 Task: Create a due date automation trigger when advanced on, the moment a card is due add content with a name ending with resume.
Action: Mouse moved to (1067, 315)
Screenshot: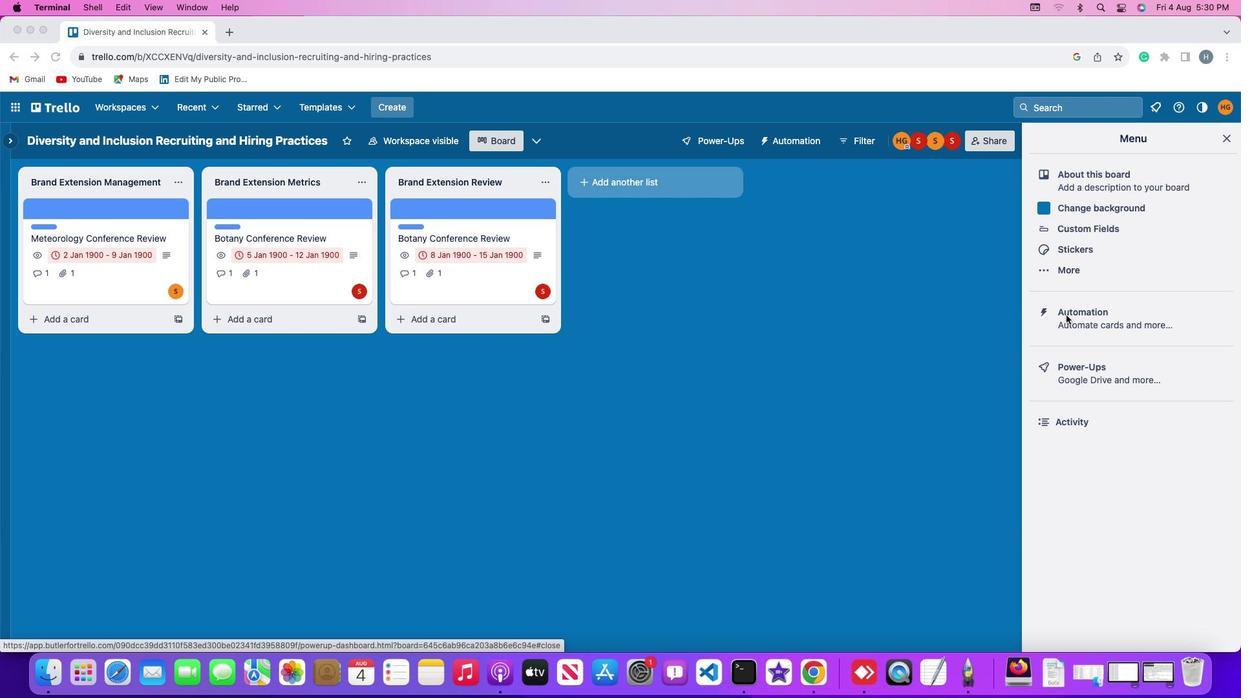 
Action: Mouse pressed left at (1067, 315)
Screenshot: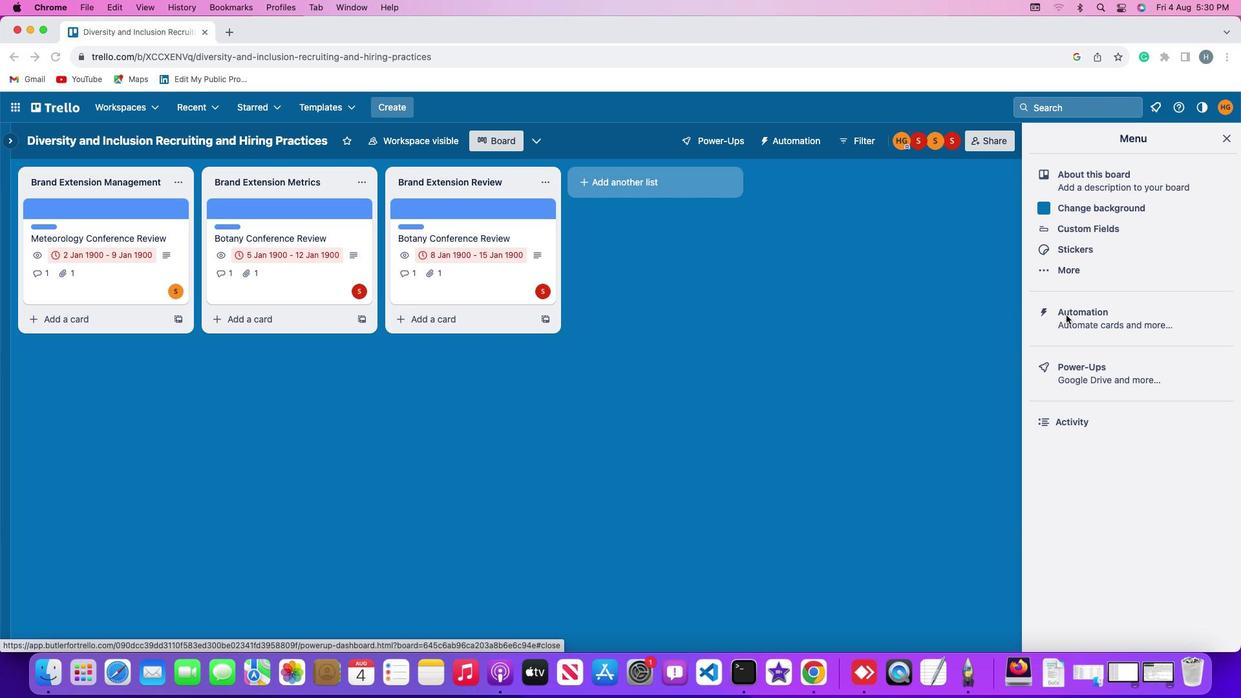 
Action: Mouse pressed left at (1067, 315)
Screenshot: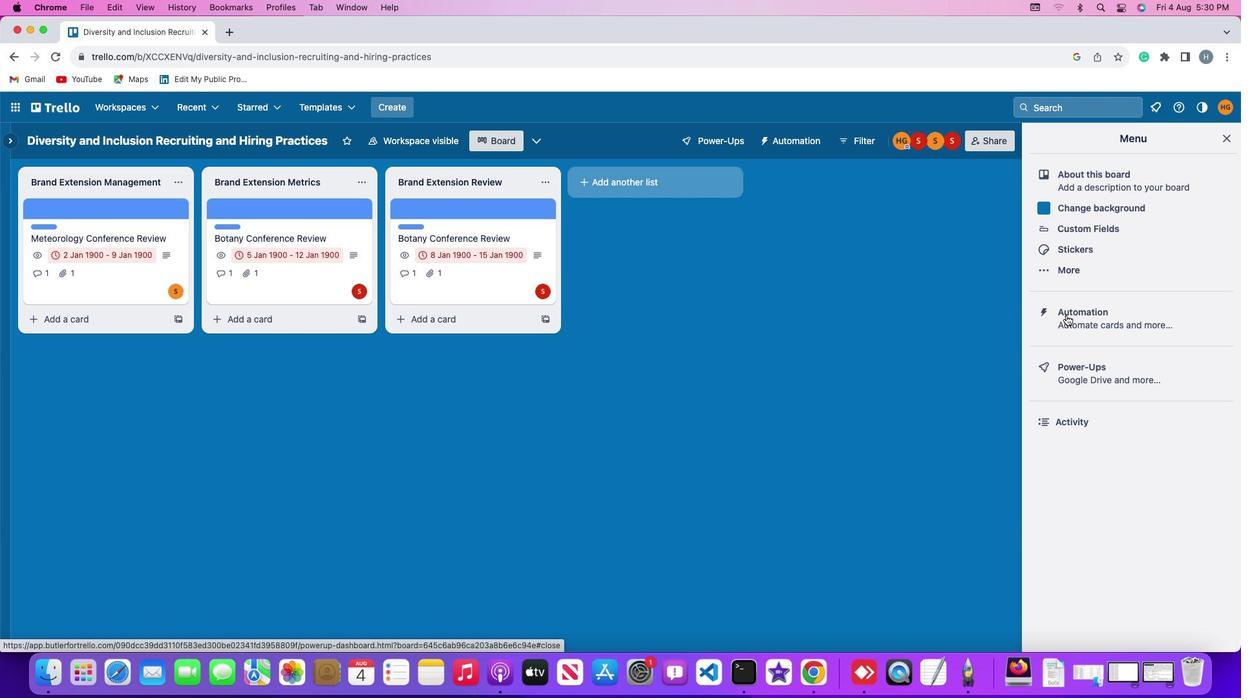 
Action: Mouse moved to (86, 301)
Screenshot: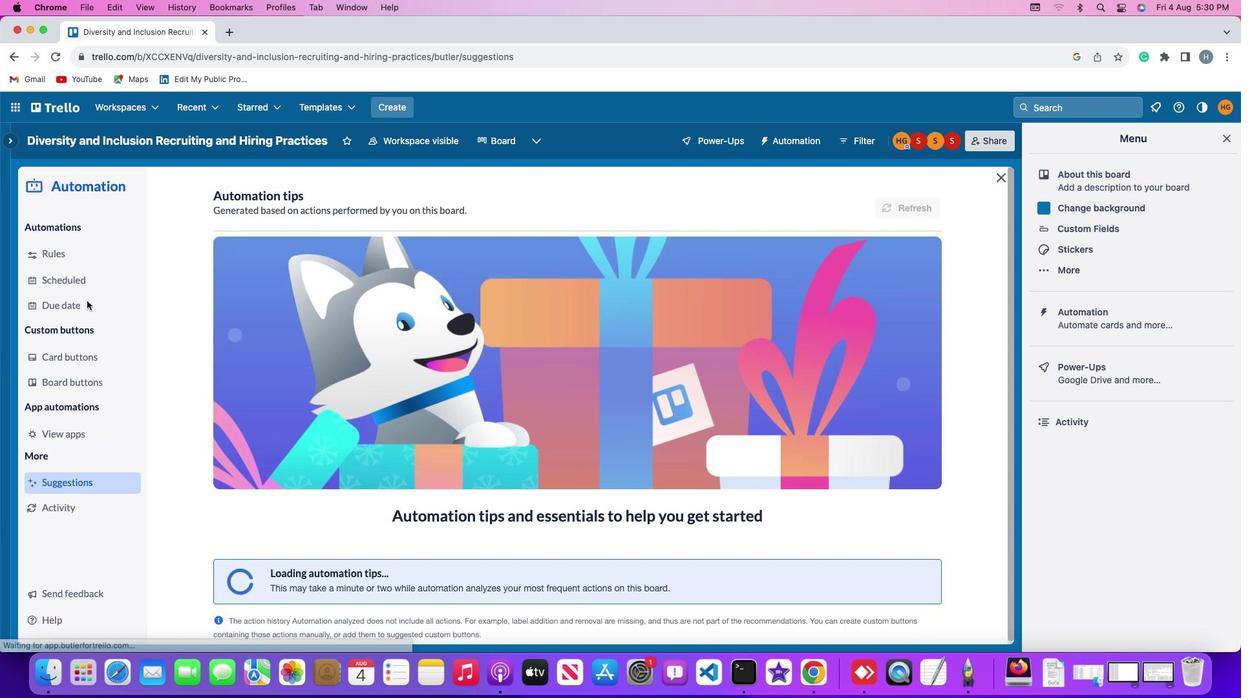 
Action: Mouse pressed left at (86, 301)
Screenshot: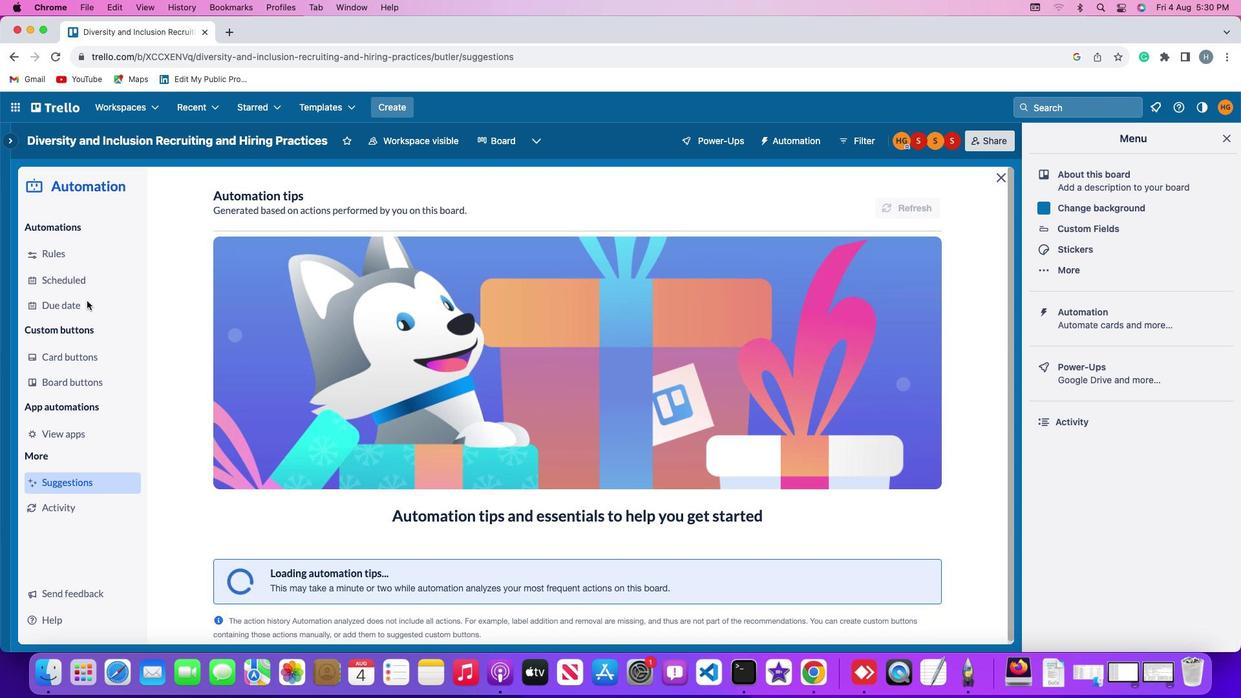 
Action: Mouse moved to (899, 198)
Screenshot: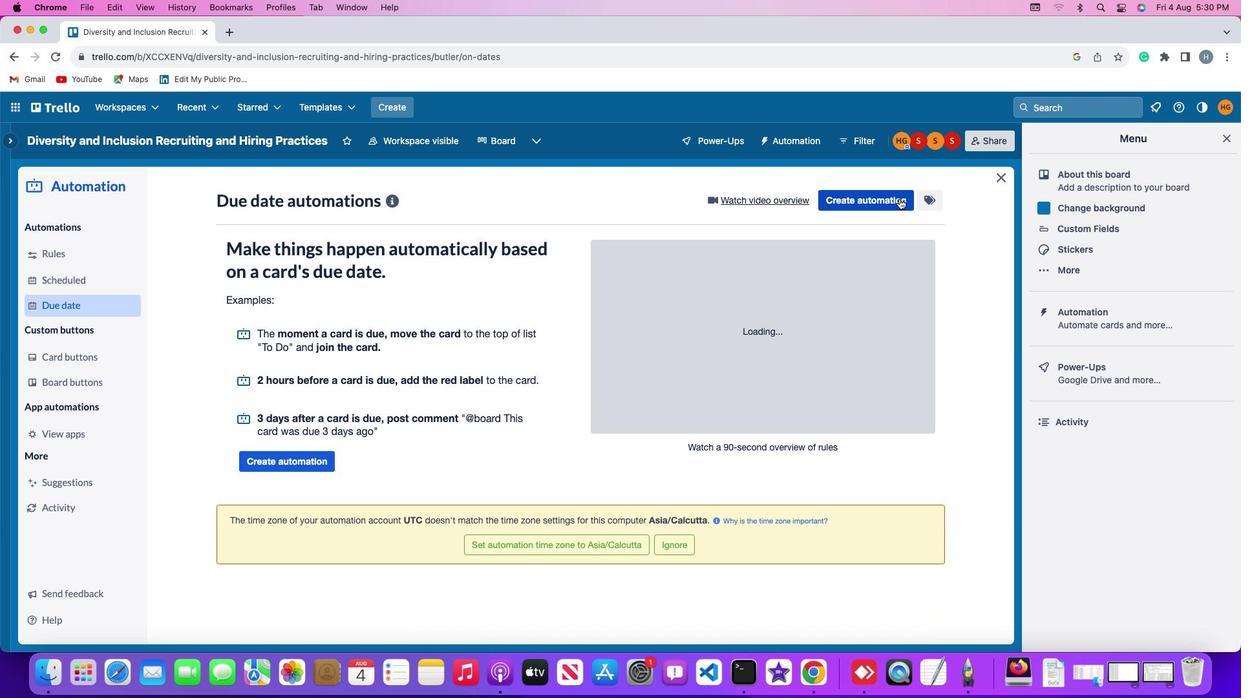 
Action: Mouse pressed left at (899, 198)
Screenshot: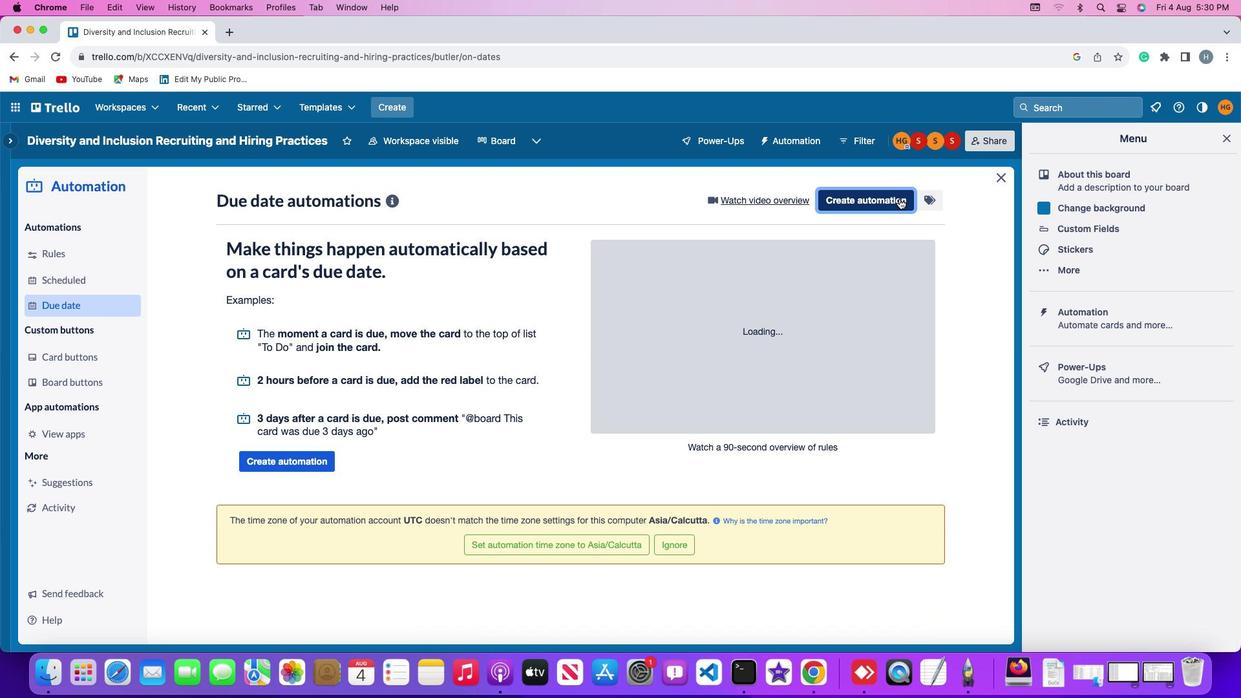 
Action: Mouse moved to (635, 321)
Screenshot: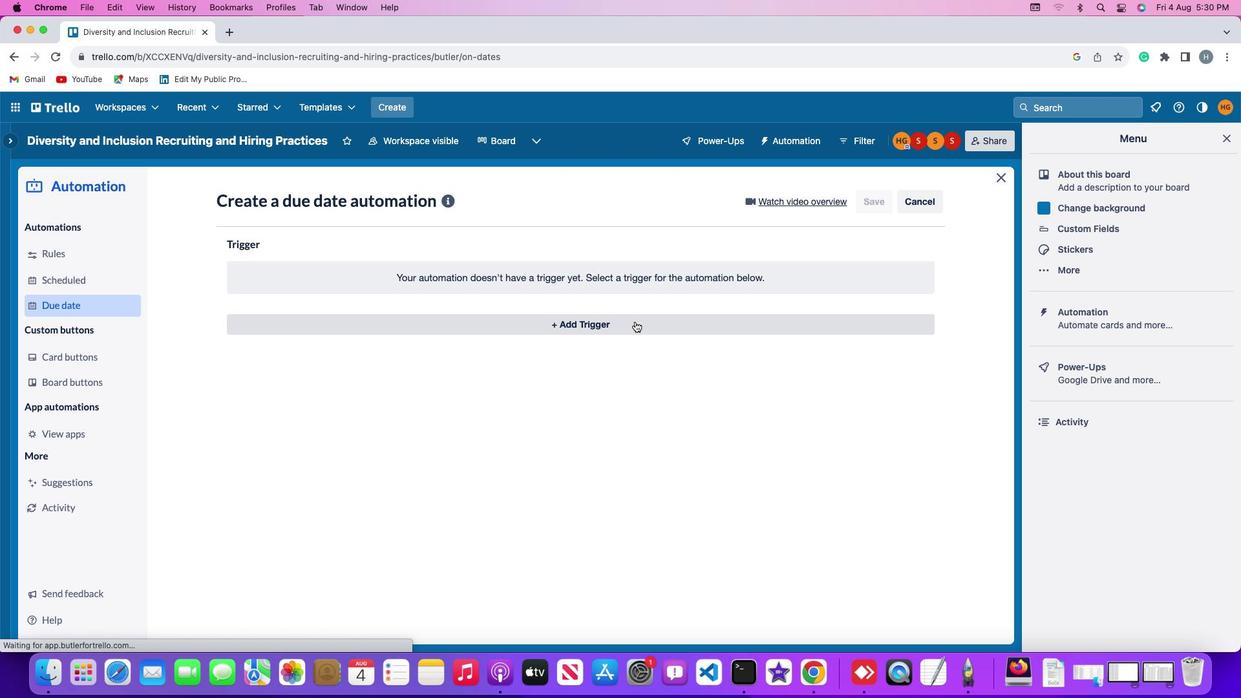 
Action: Mouse pressed left at (635, 321)
Screenshot: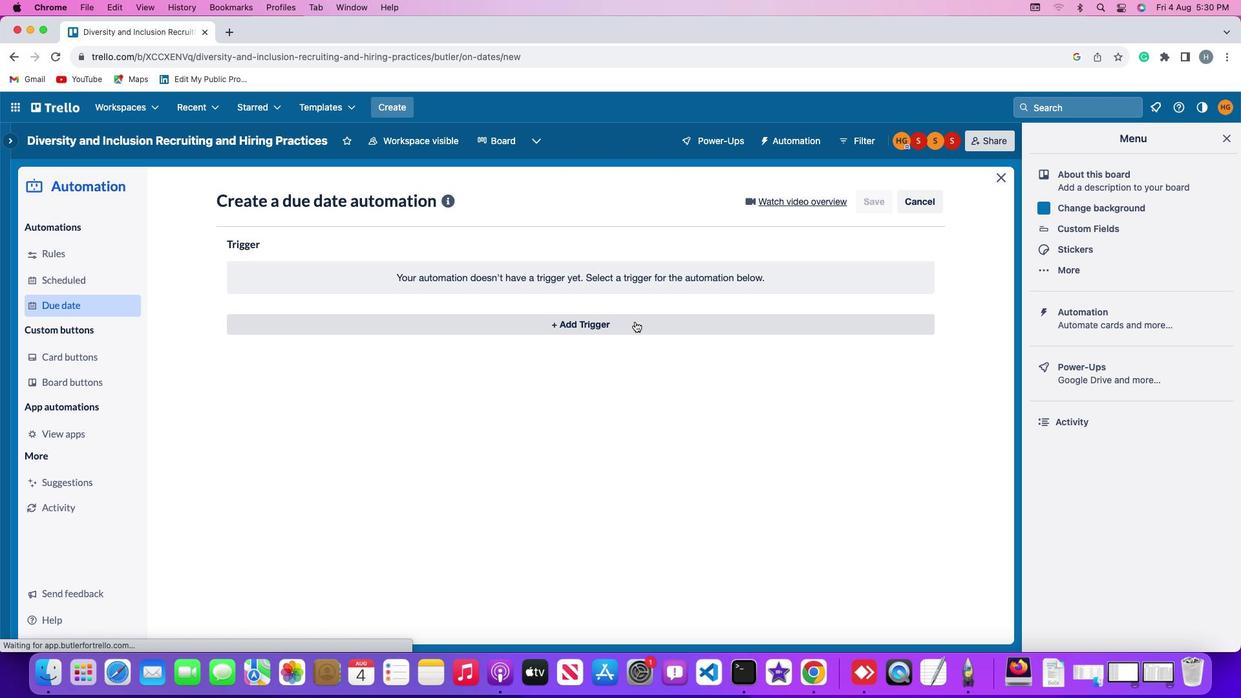 
Action: Mouse moved to (269, 479)
Screenshot: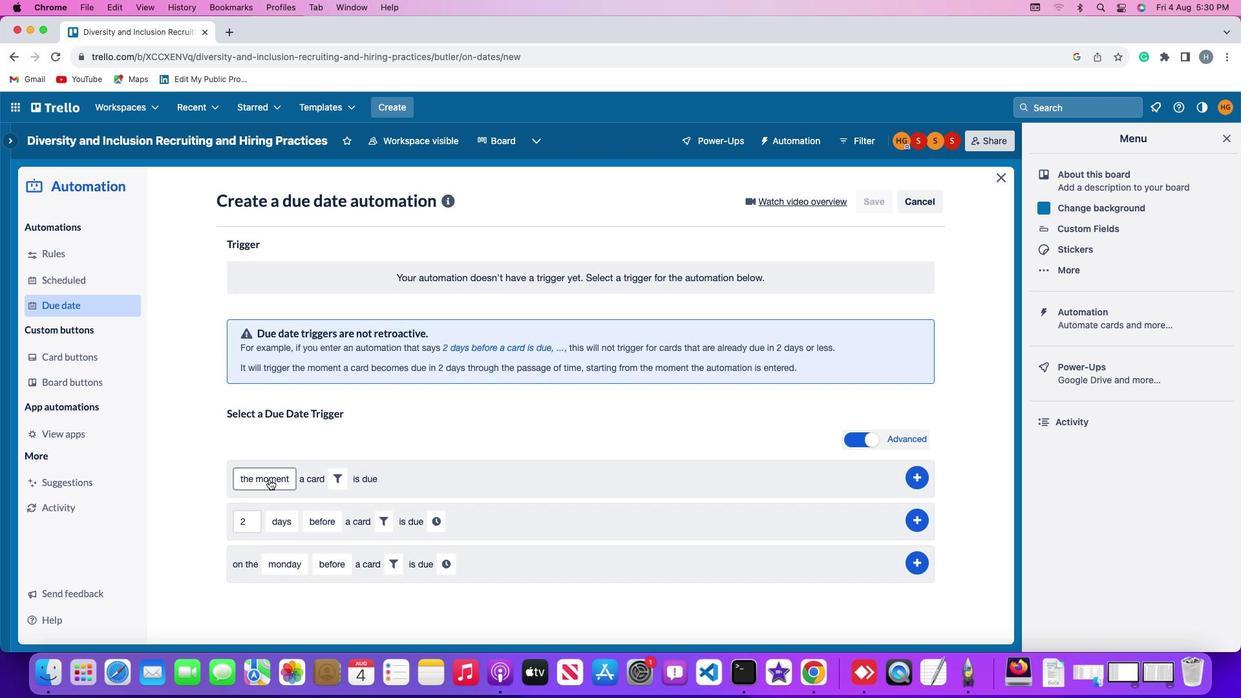 
Action: Mouse pressed left at (269, 479)
Screenshot: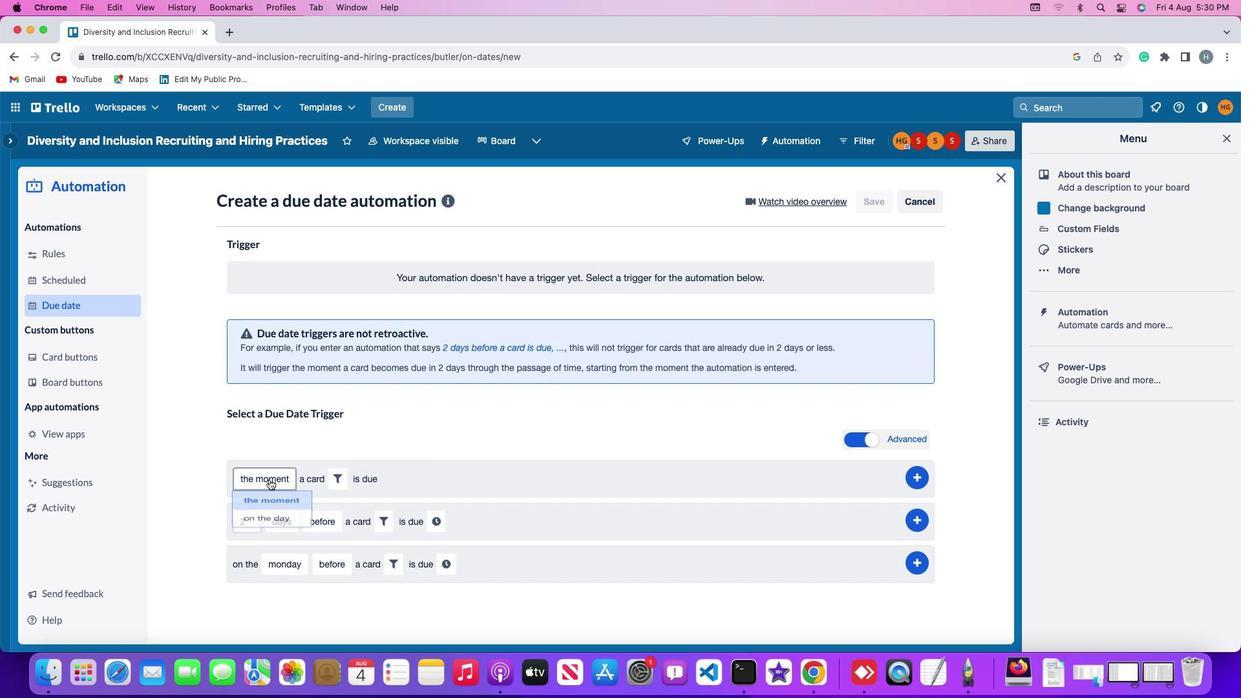 
Action: Mouse moved to (272, 499)
Screenshot: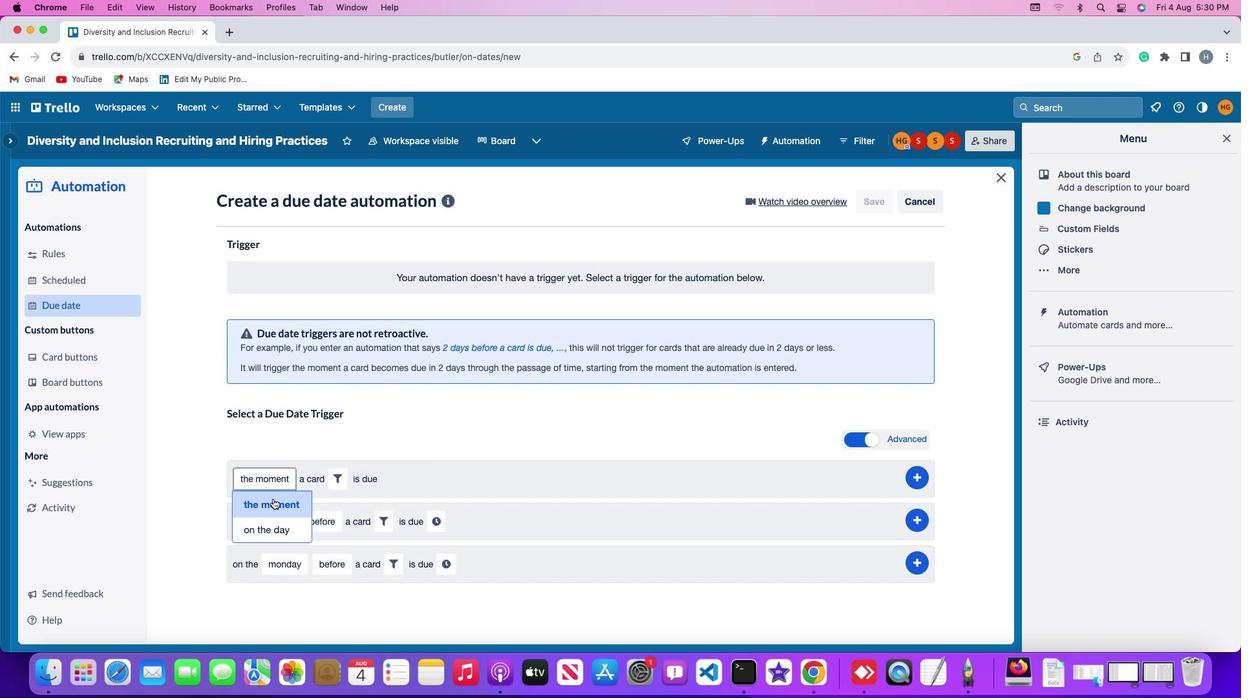 
Action: Mouse pressed left at (272, 499)
Screenshot: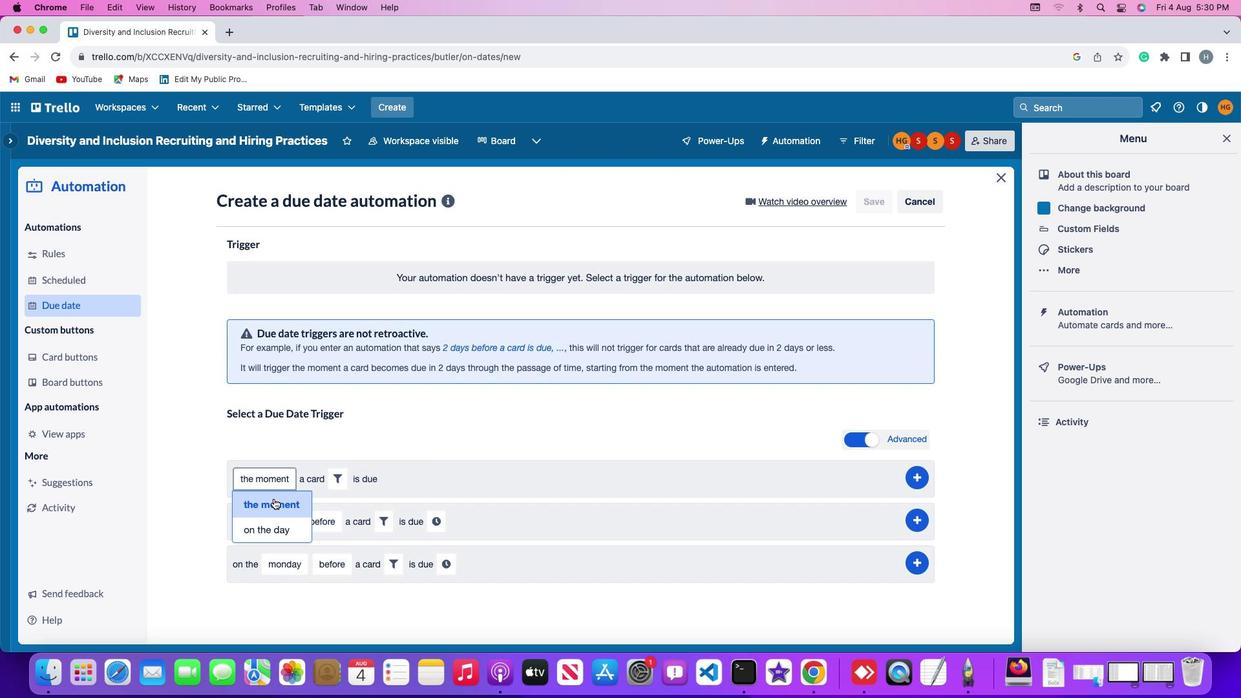 
Action: Mouse moved to (335, 481)
Screenshot: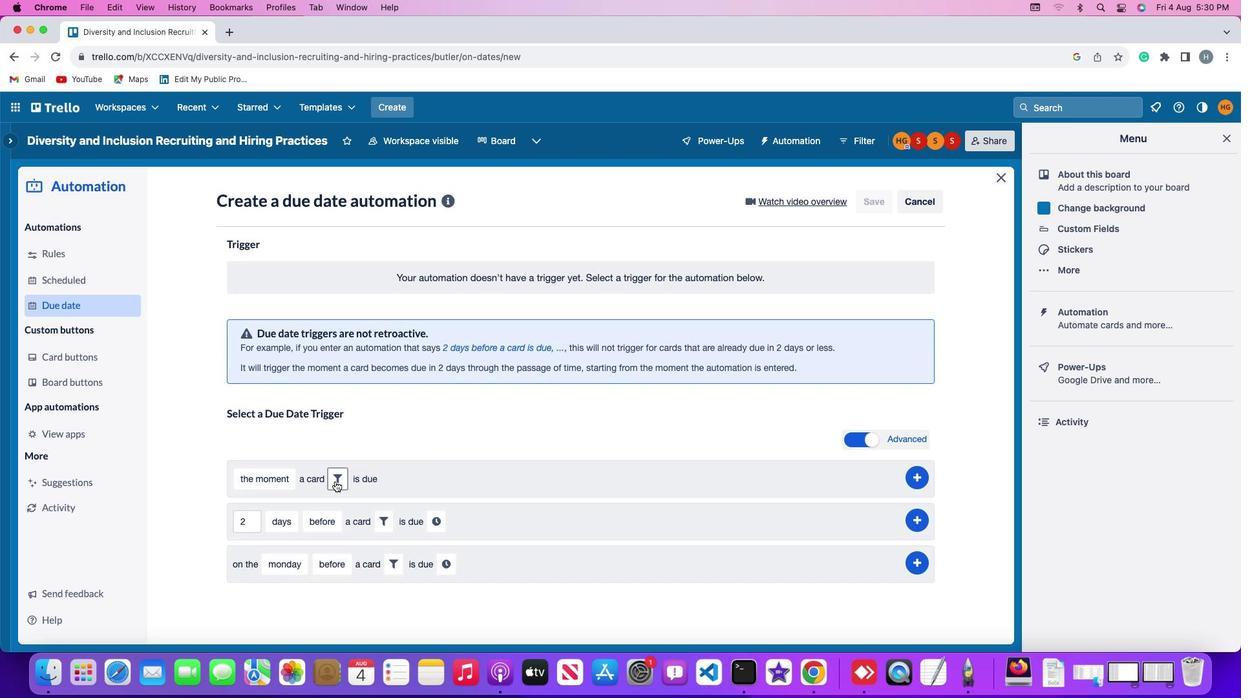 
Action: Mouse pressed left at (335, 481)
Screenshot: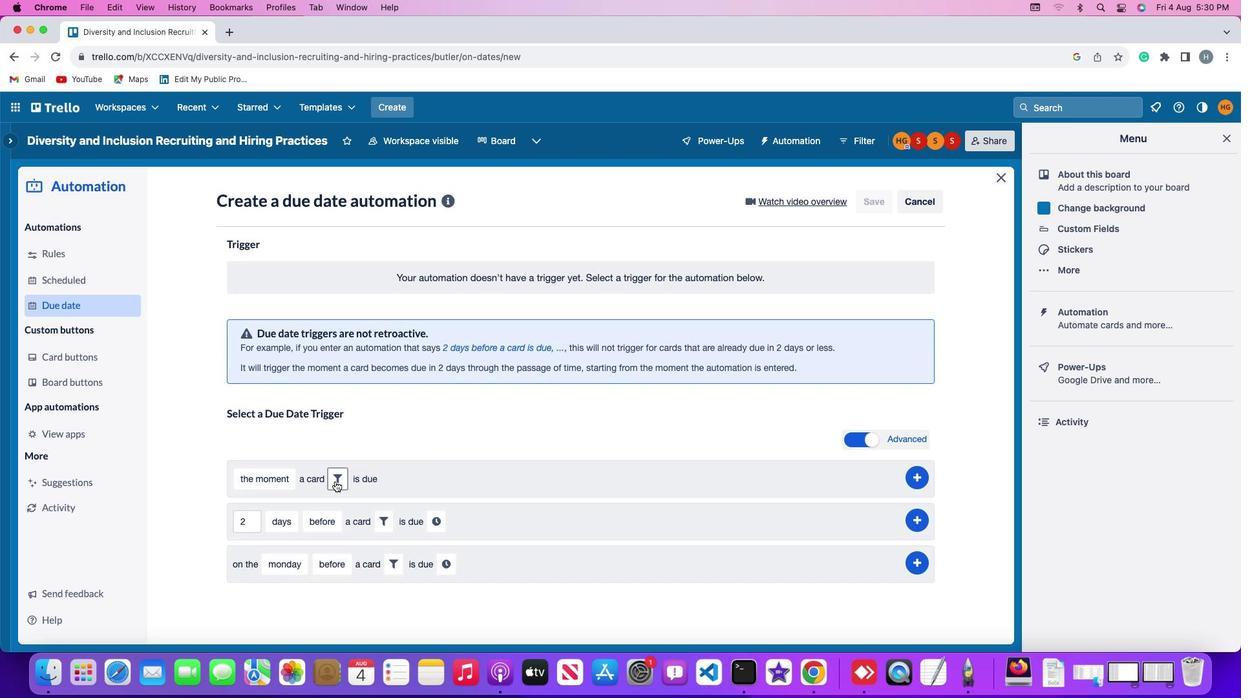 
Action: Mouse moved to (505, 519)
Screenshot: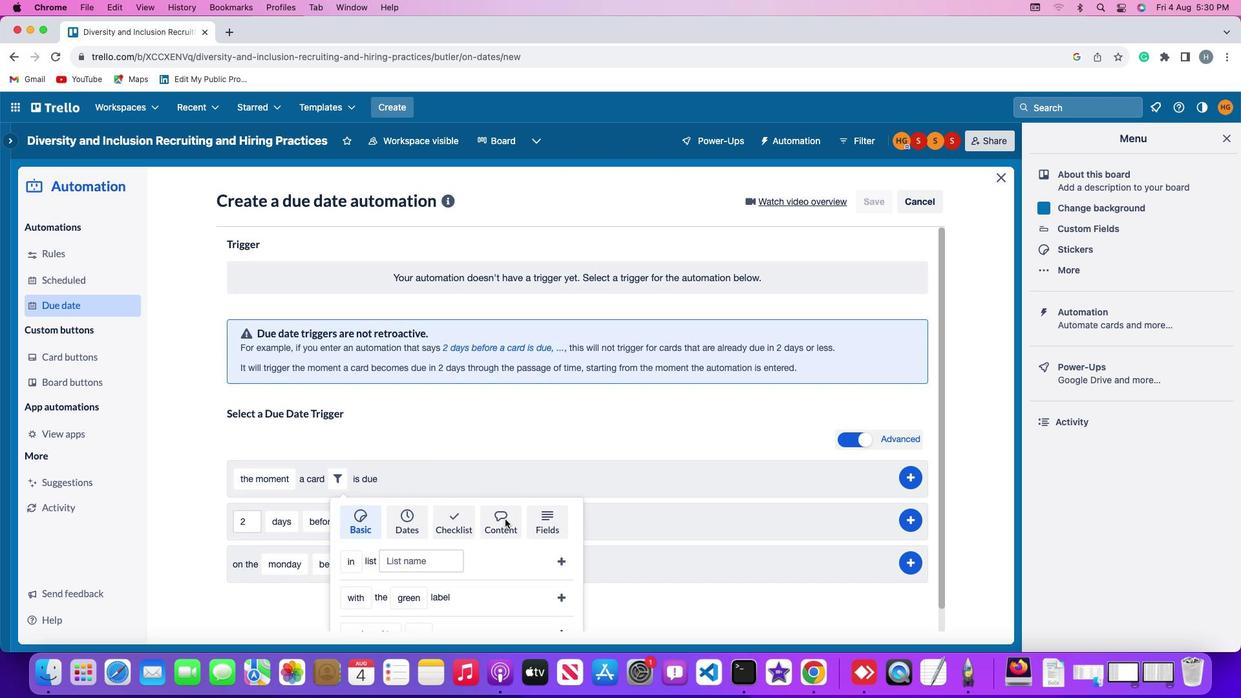 
Action: Mouse pressed left at (505, 519)
Screenshot: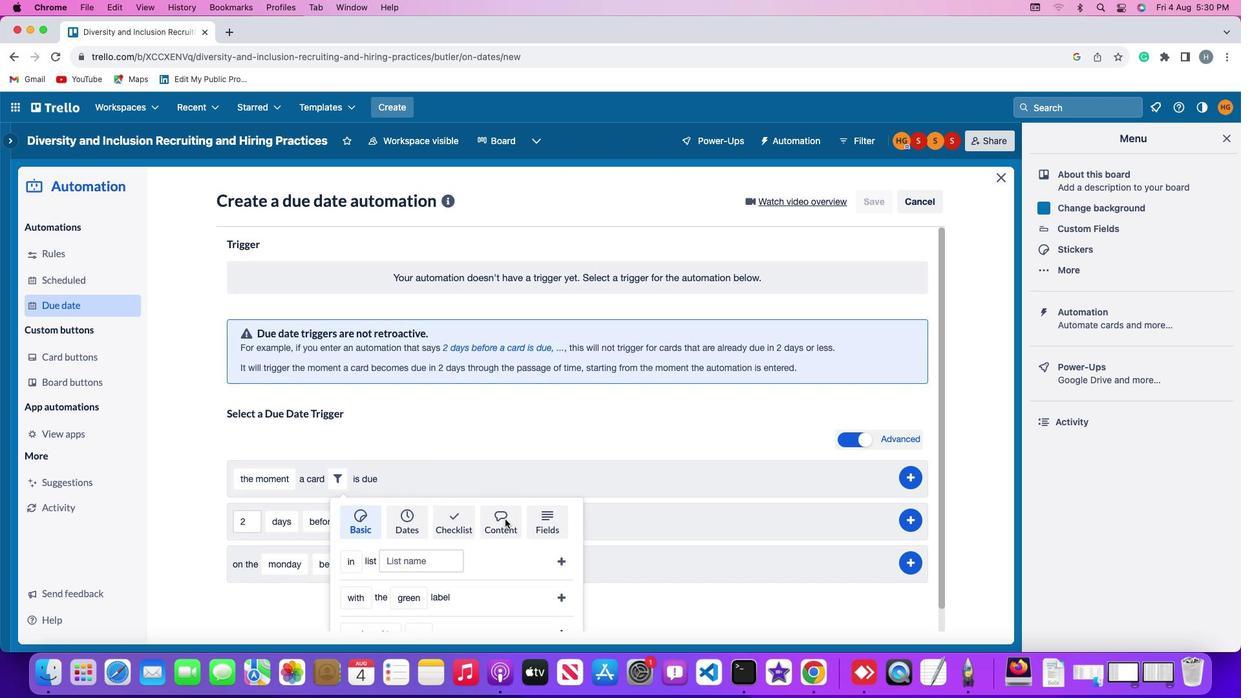 
Action: Mouse scrolled (505, 519) with delta (0, 0)
Screenshot: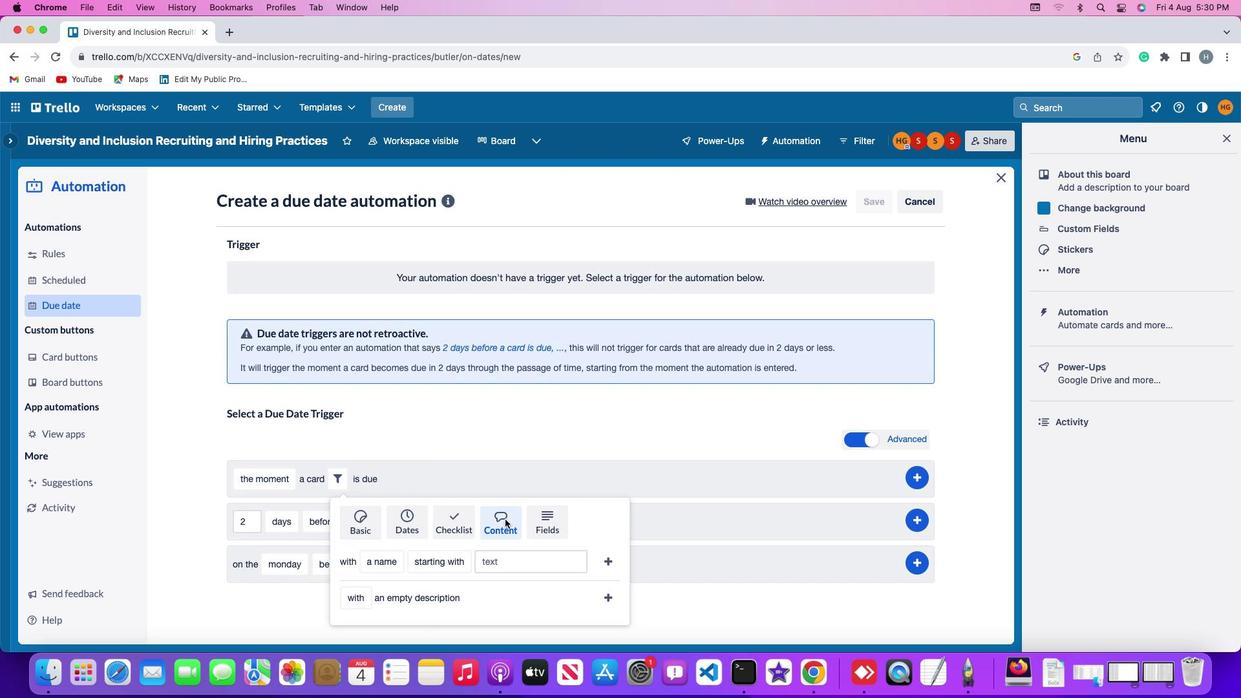 
Action: Mouse scrolled (505, 519) with delta (0, 0)
Screenshot: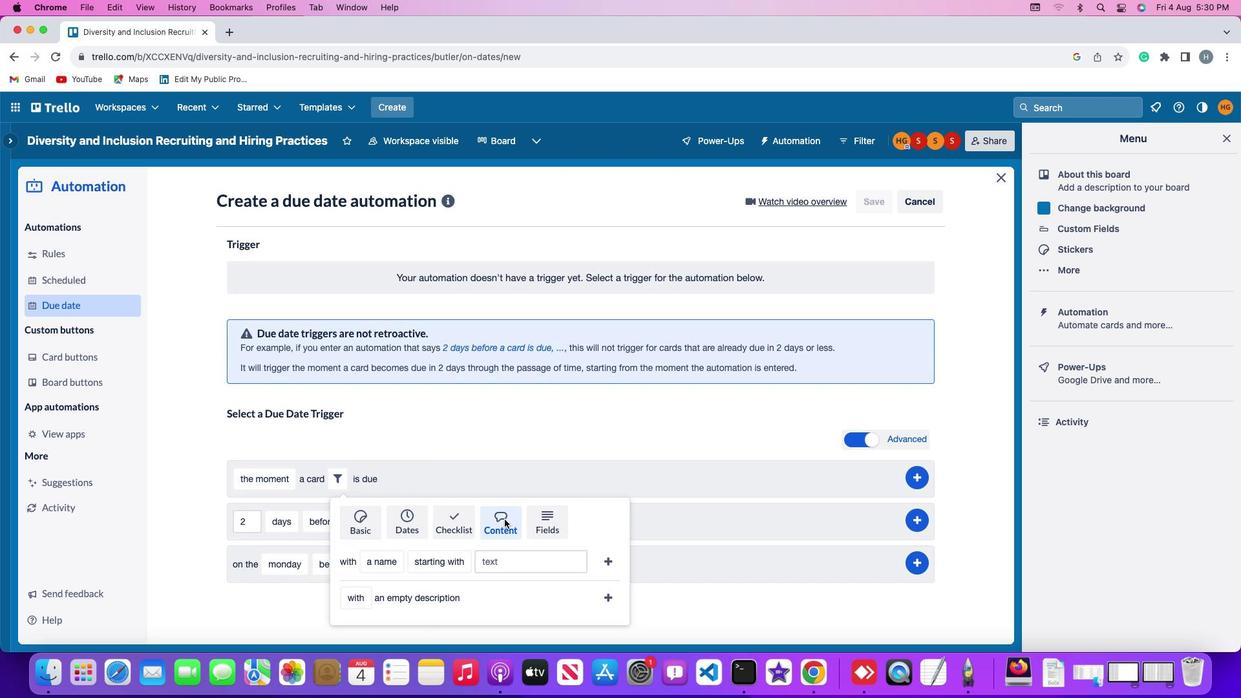 
Action: Mouse scrolled (505, 519) with delta (0, -1)
Screenshot: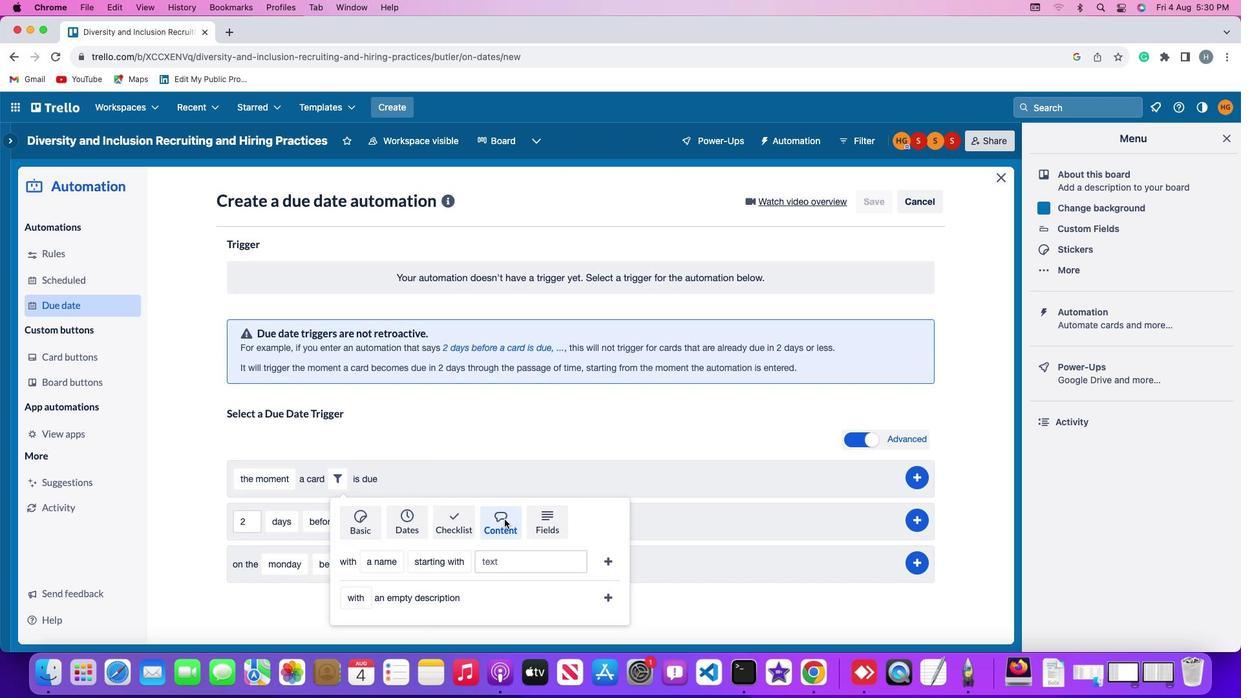 
Action: Mouse moved to (413, 483)
Screenshot: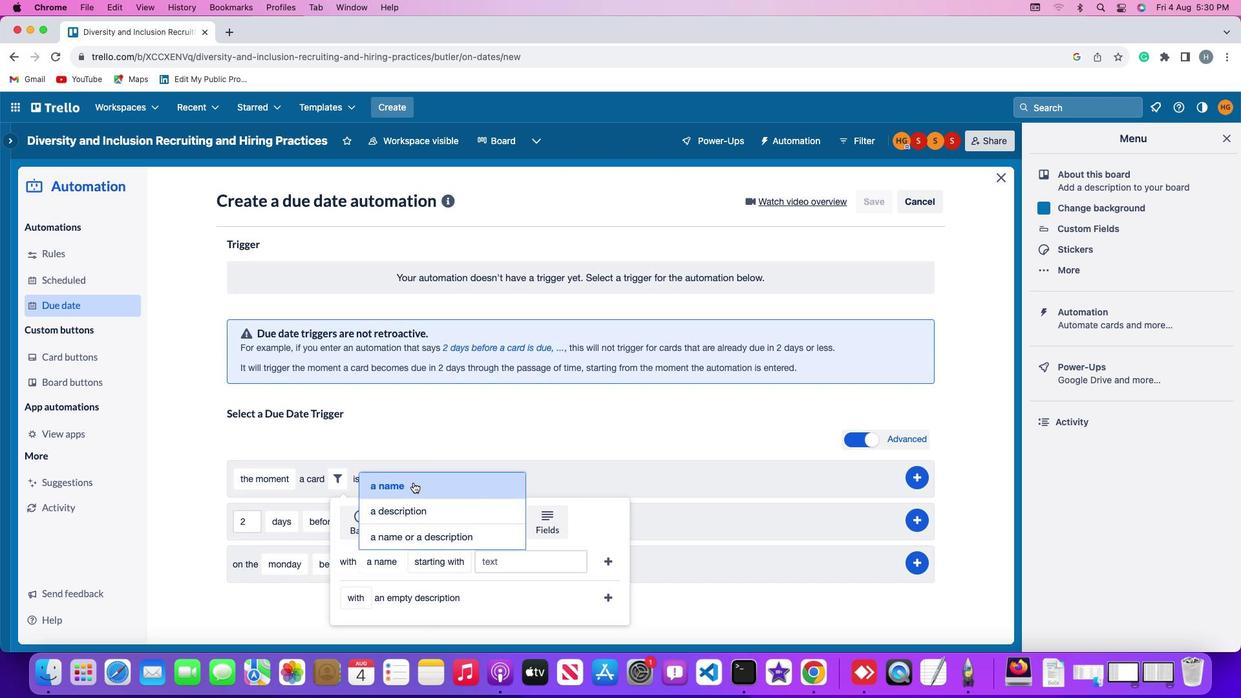 
Action: Mouse pressed left at (413, 483)
Screenshot: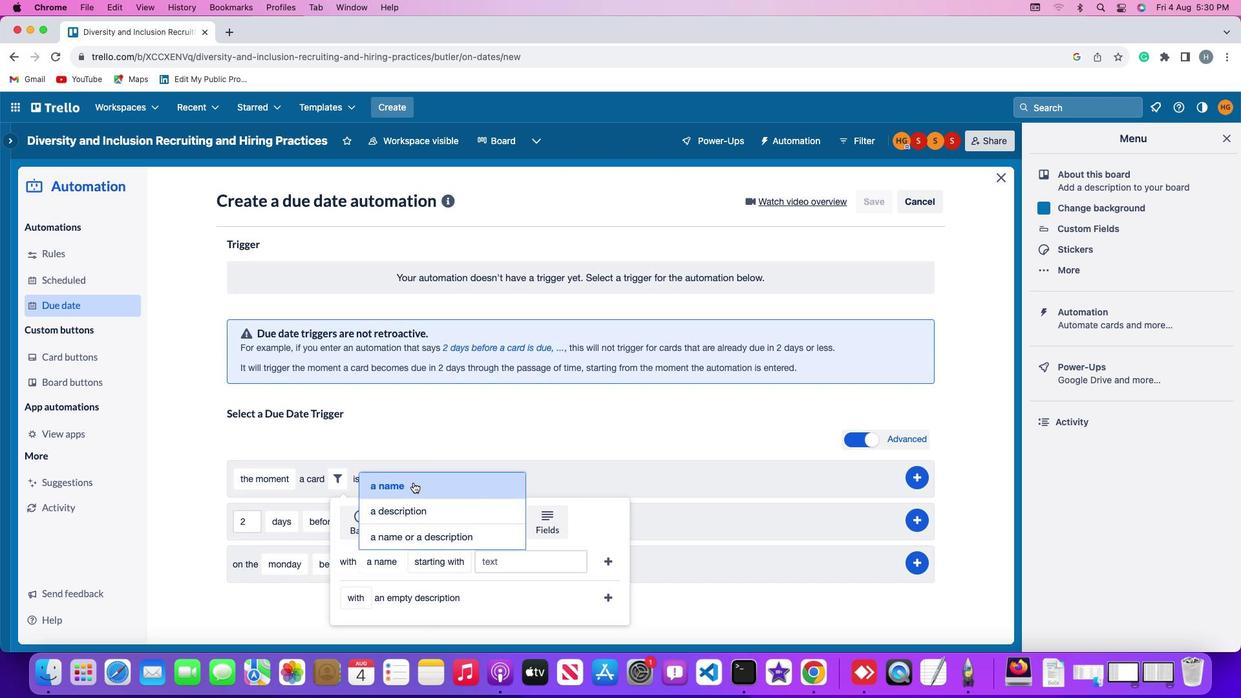 
Action: Mouse moved to (470, 432)
Screenshot: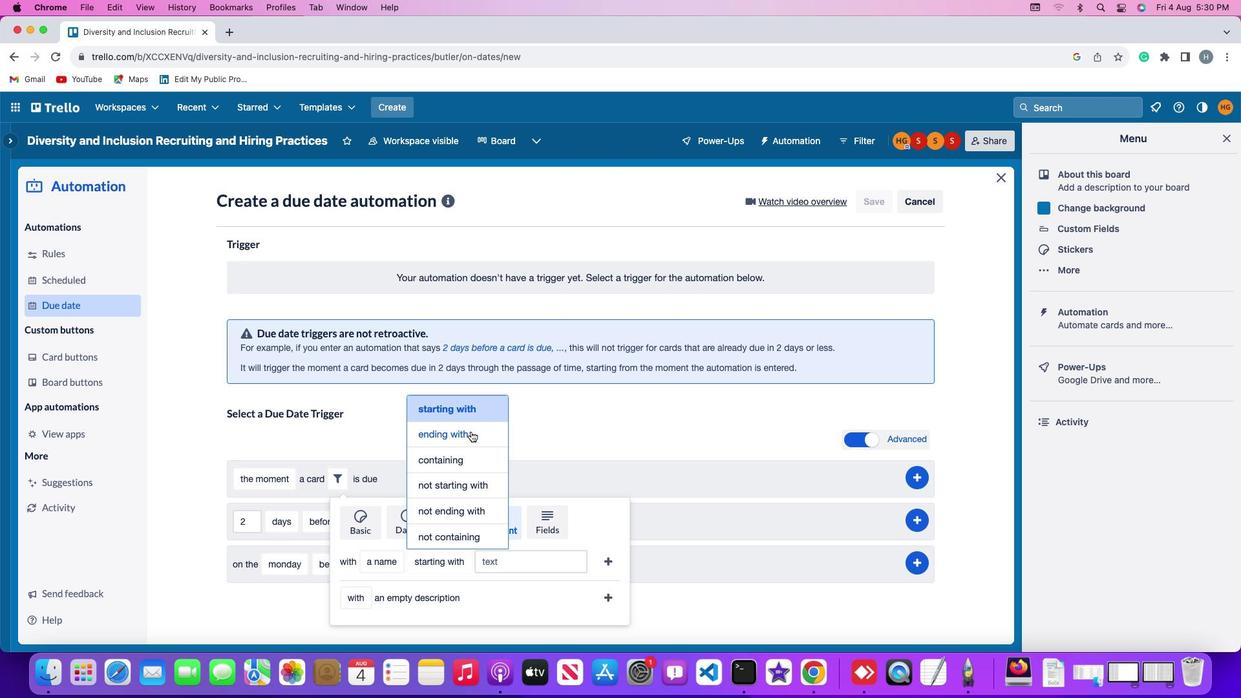 
Action: Mouse pressed left at (470, 432)
Screenshot: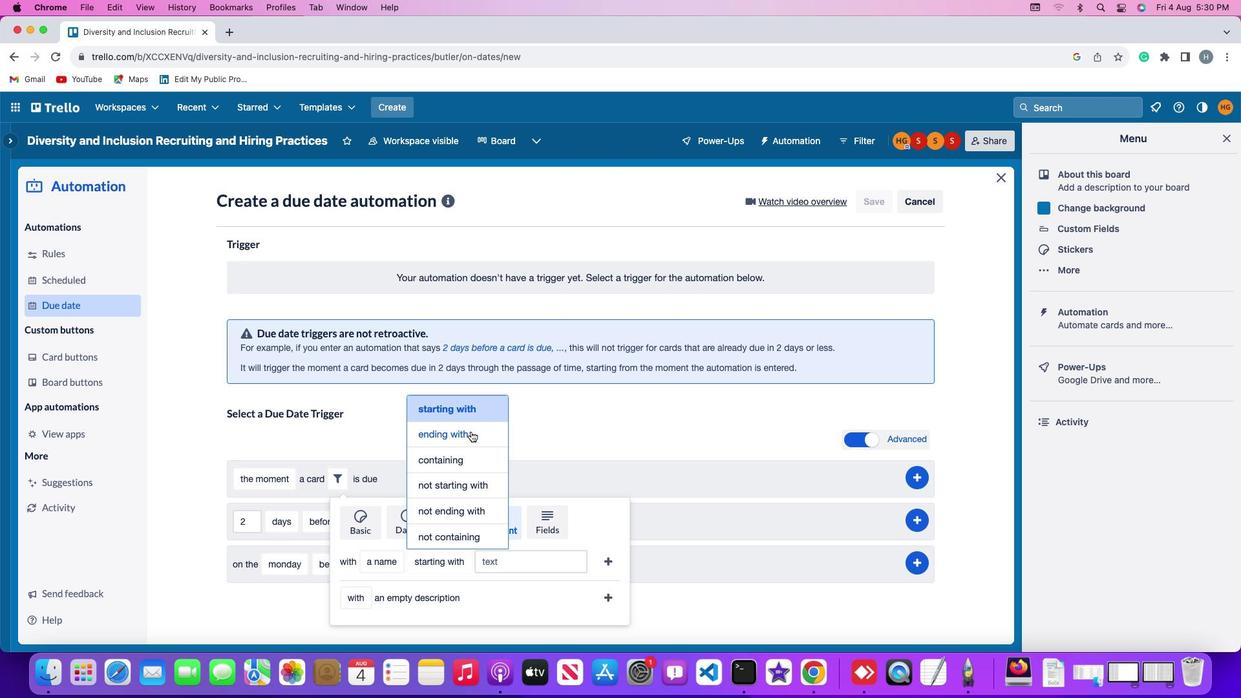 
Action: Mouse moved to (516, 561)
Screenshot: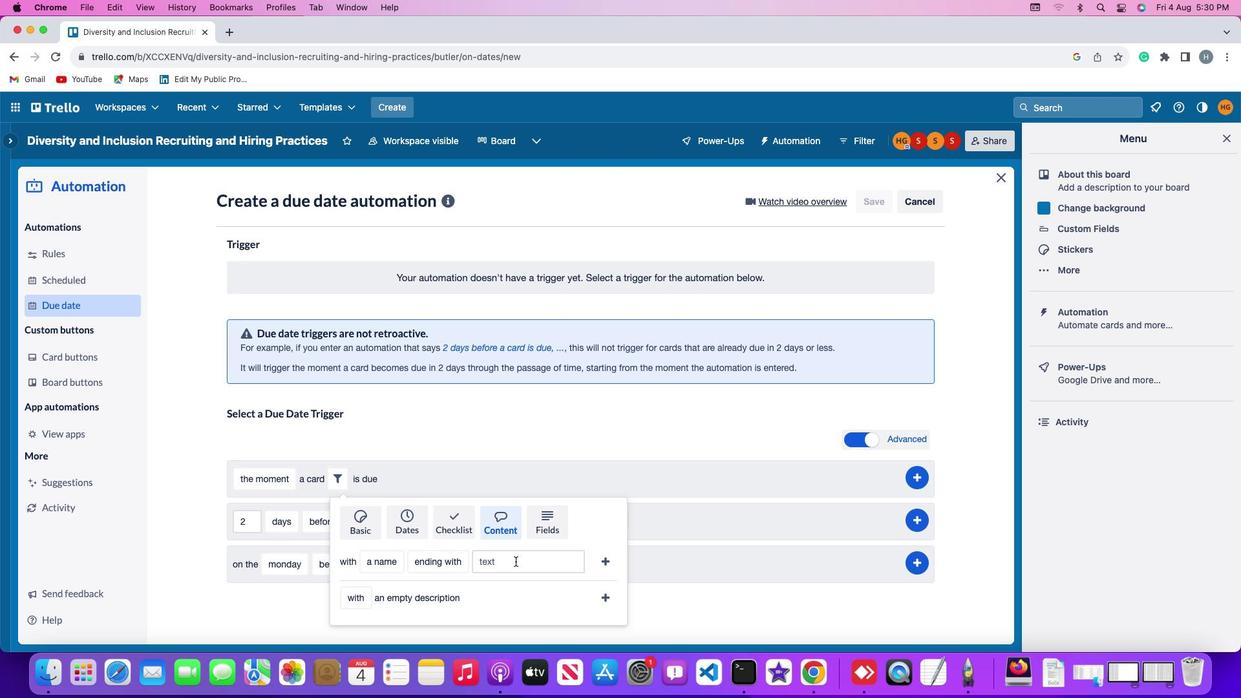 
Action: Mouse pressed left at (516, 561)
Screenshot: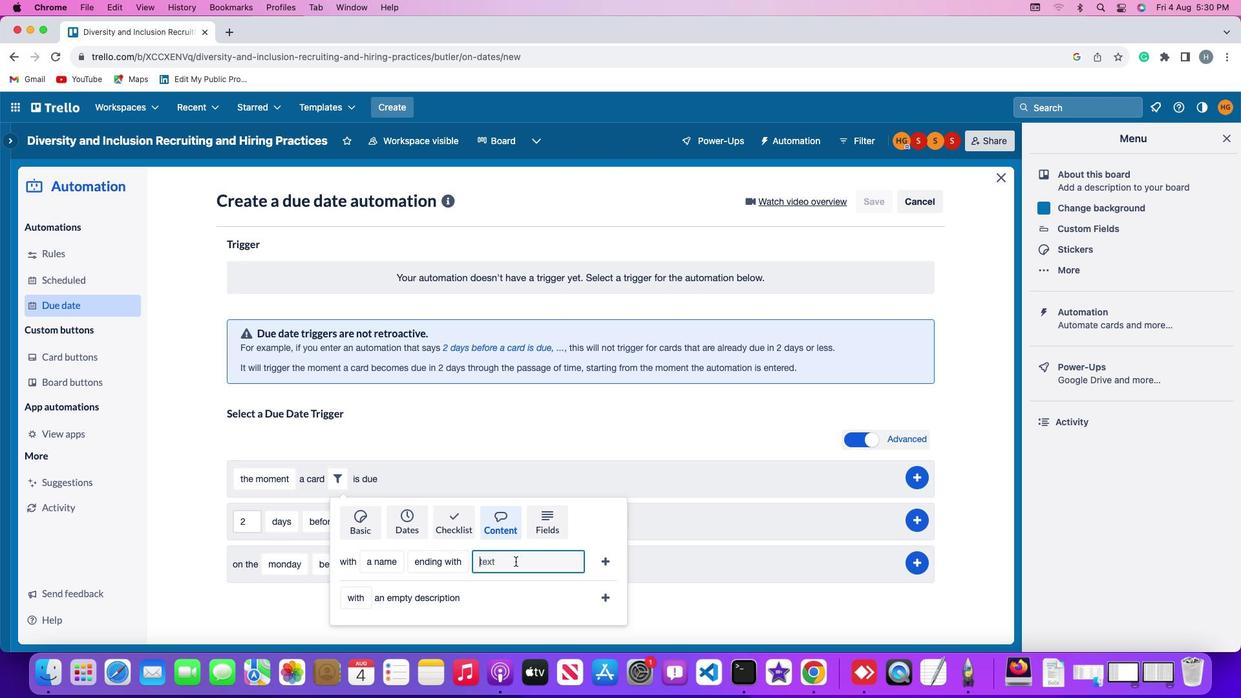 
Action: Mouse moved to (516, 560)
Screenshot: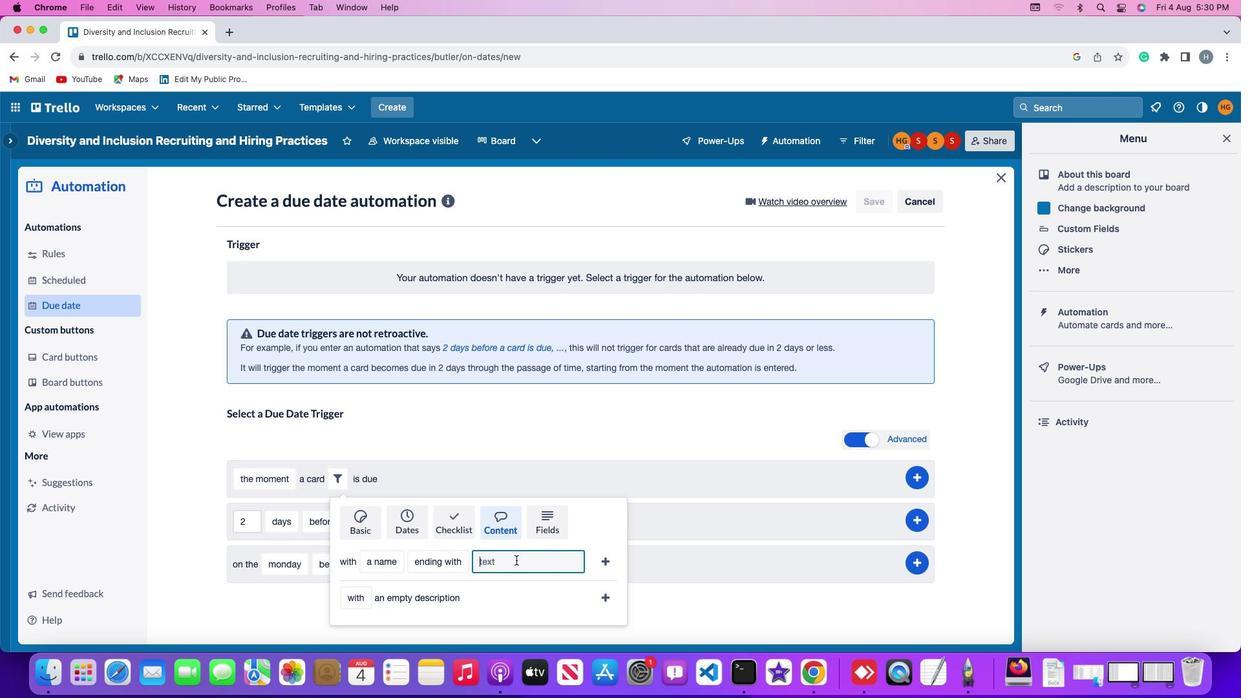 
Action: Key pressed 'r''e''s''u''m''e'
Screenshot: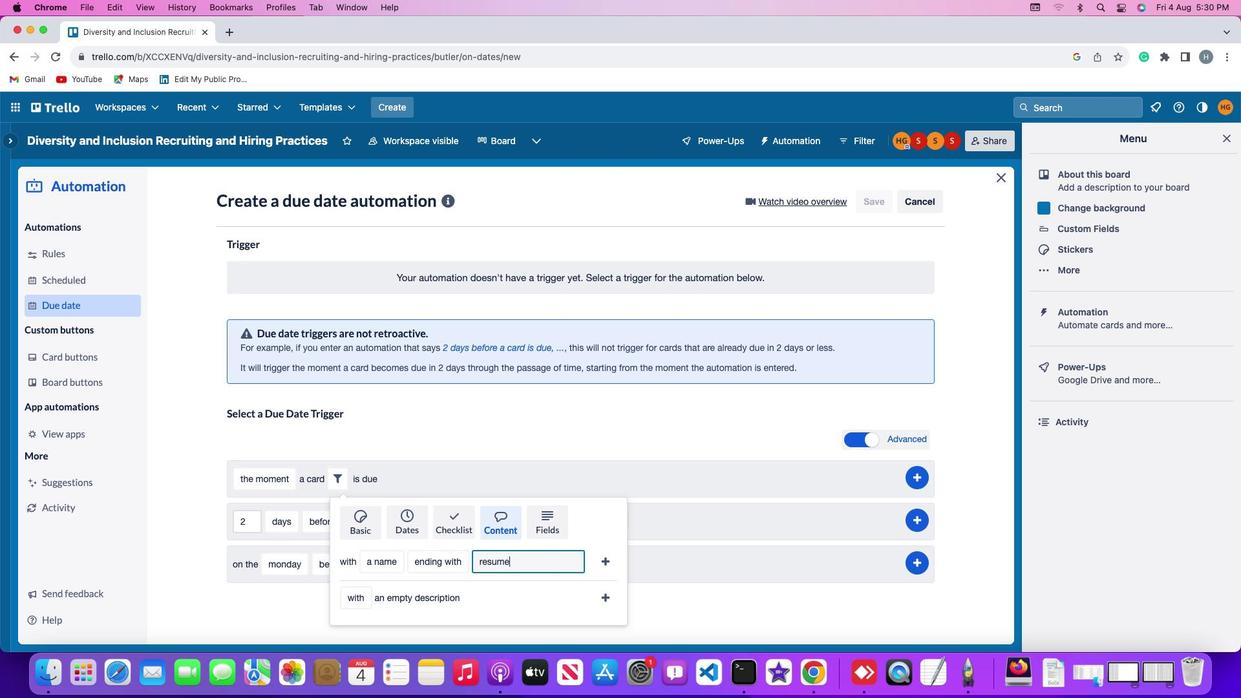 
Action: Mouse moved to (604, 558)
Screenshot: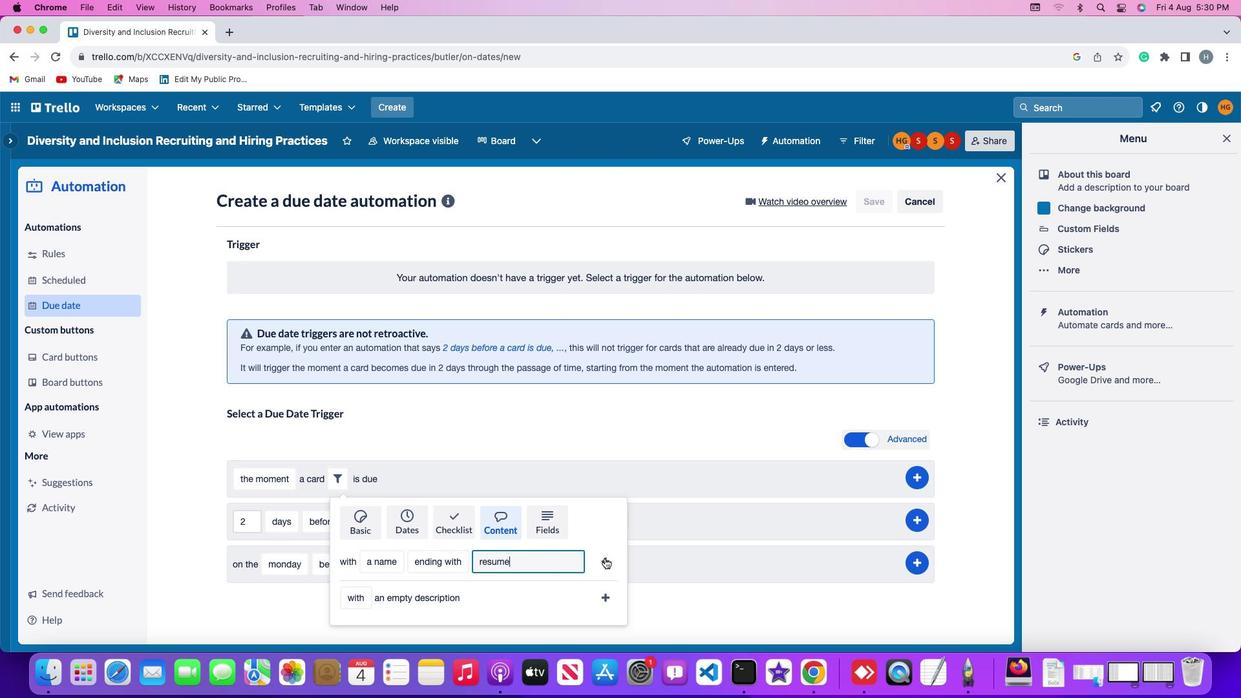 
Action: Mouse pressed left at (604, 558)
Screenshot: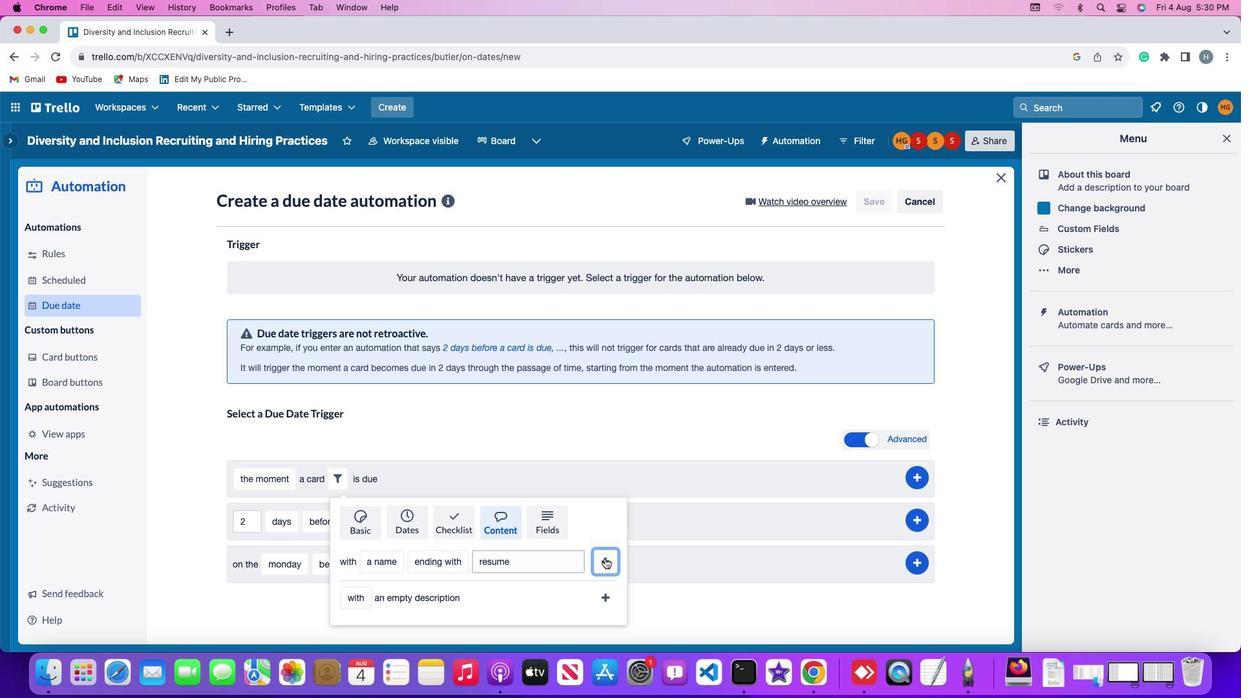
Action: Mouse moved to (918, 474)
Screenshot: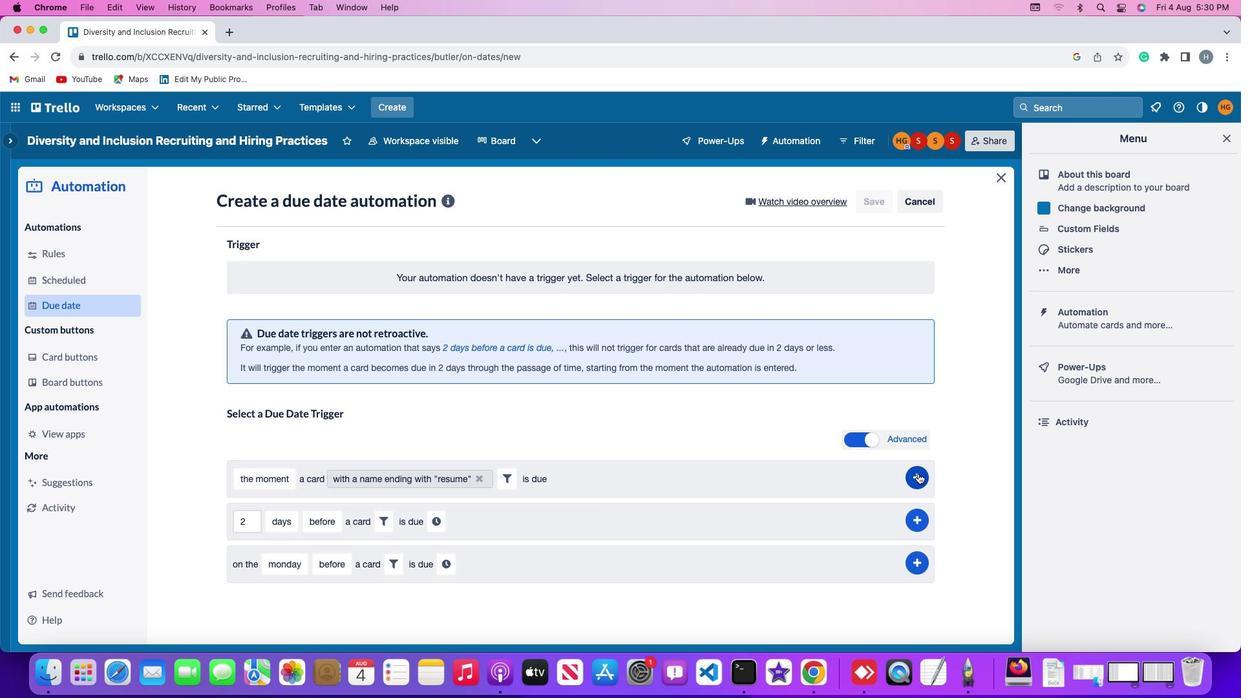 
Action: Mouse pressed left at (918, 474)
Screenshot: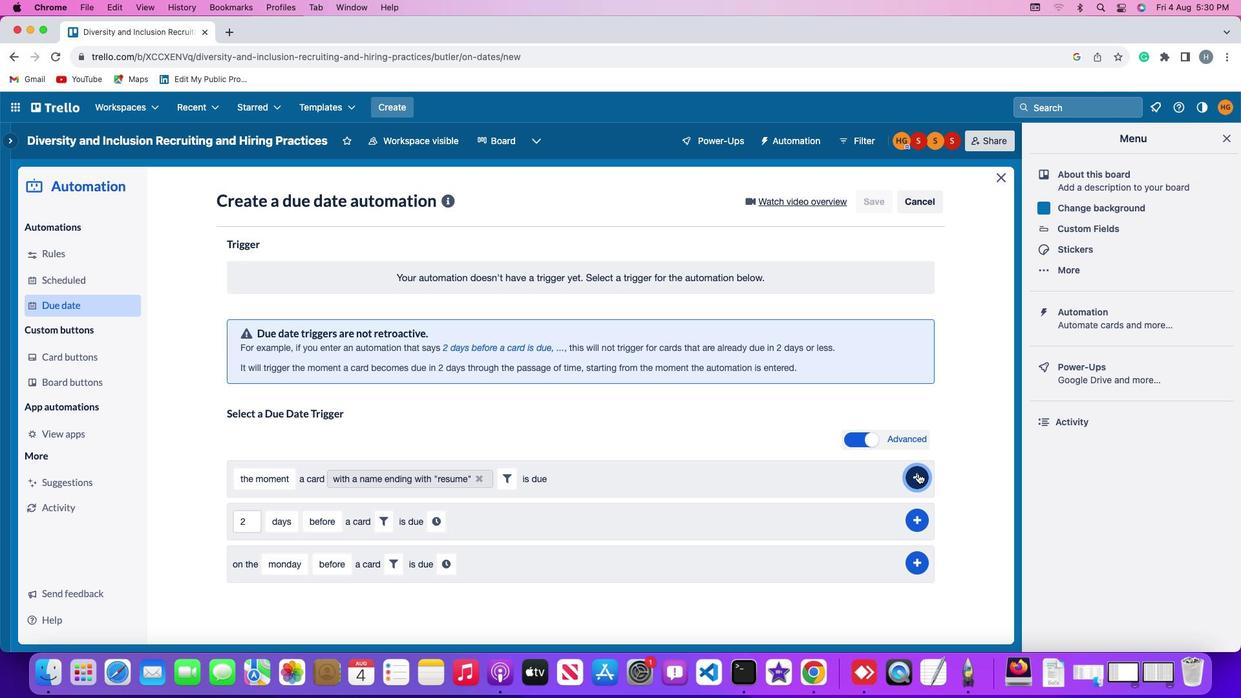 
Action: Mouse moved to (983, 340)
Screenshot: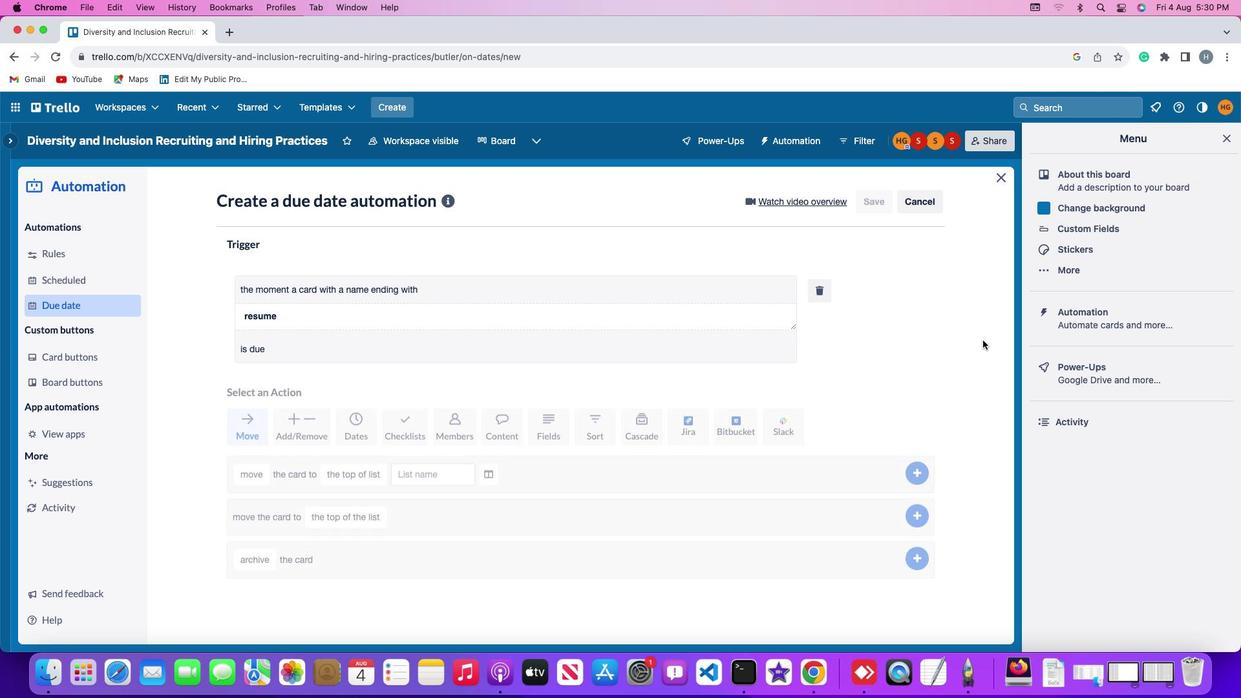 
